 Task: Enable the option "Submission of played songs to last.fm" in control interfaces.
Action: Mouse moved to (110, 14)
Screenshot: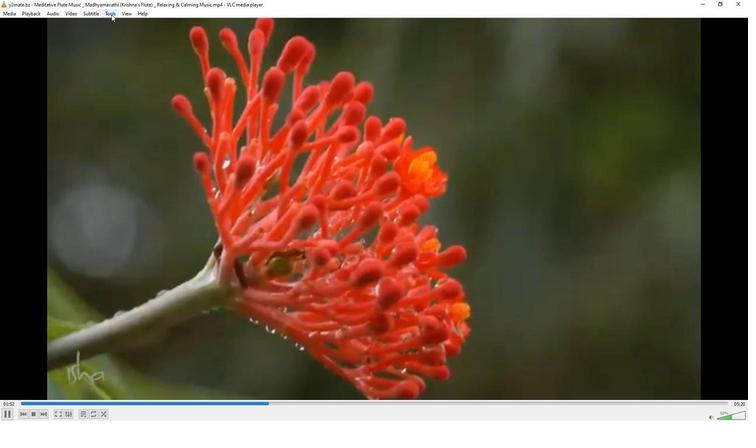 
Action: Mouse pressed left at (110, 14)
Screenshot: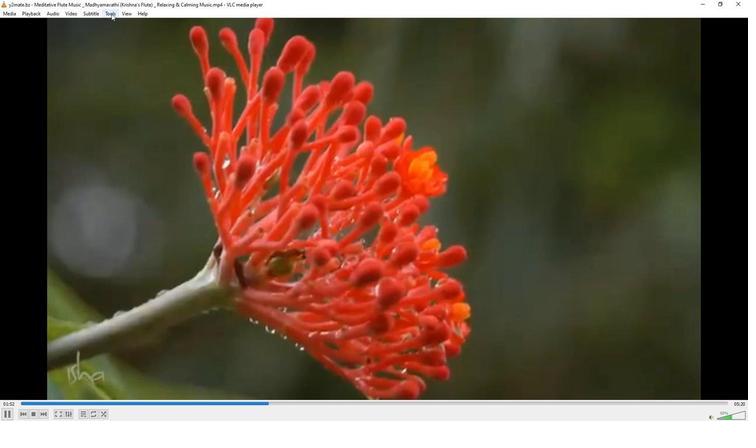 
Action: Mouse moved to (125, 105)
Screenshot: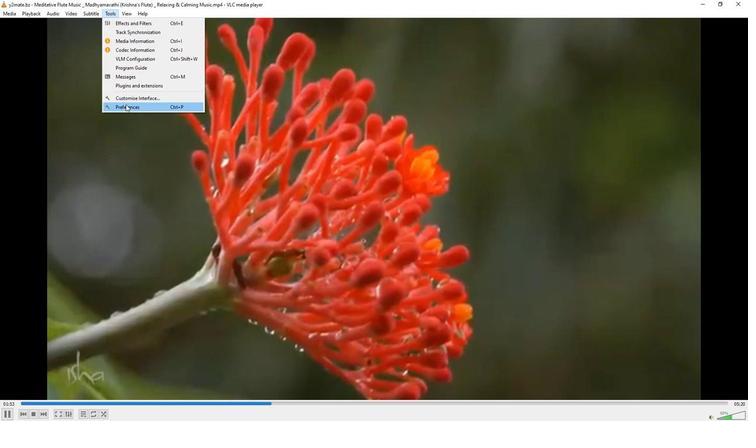 
Action: Mouse pressed left at (125, 105)
Screenshot: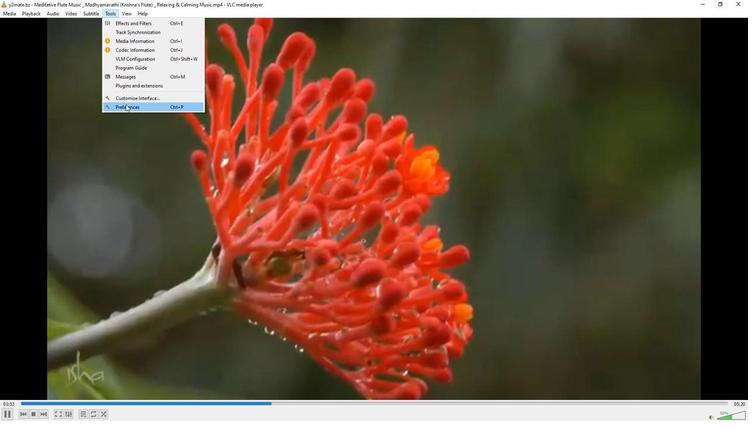 
Action: Mouse moved to (247, 343)
Screenshot: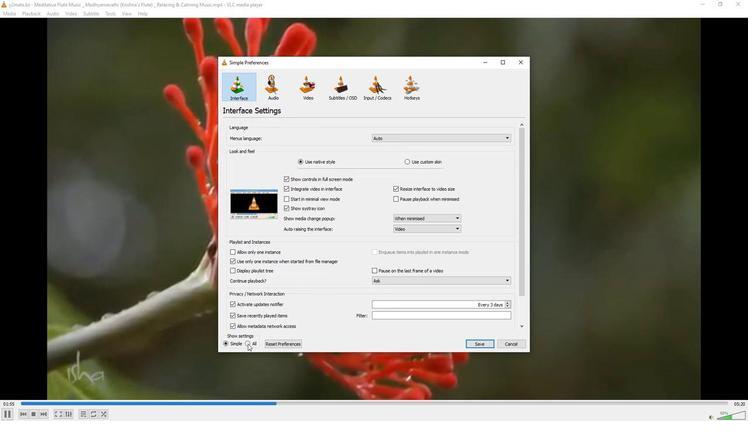 
Action: Mouse pressed left at (247, 343)
Screenshot: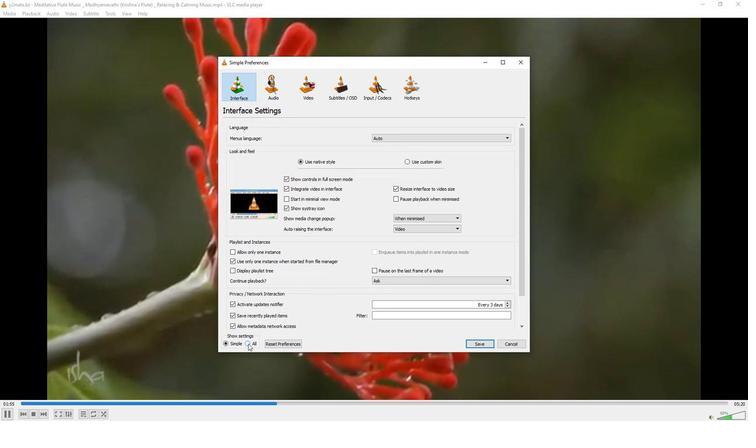 
Action: Mouse moved to (241, 285)
Screenshot: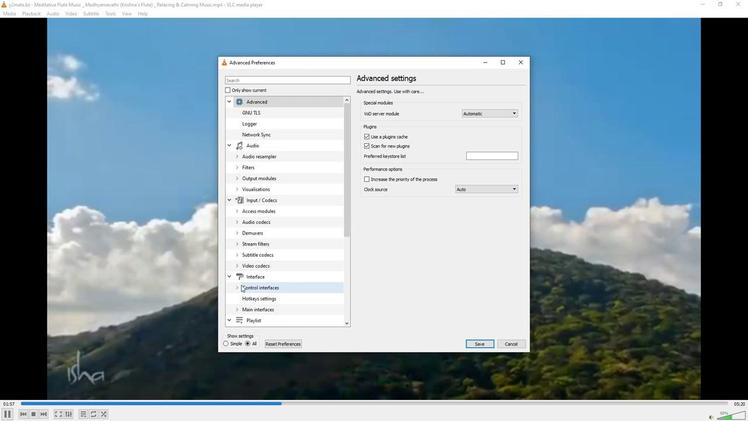 
Action: Mouse pressed left at (241, 285)
Screenshot: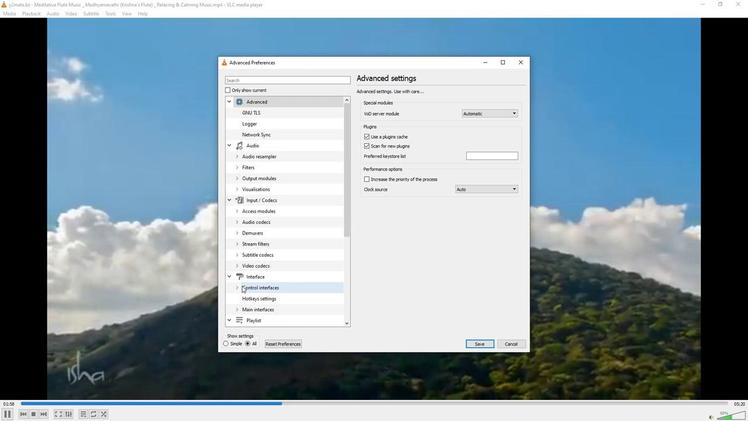 
Action: Mouse moved to (366, 111)
Screenshot: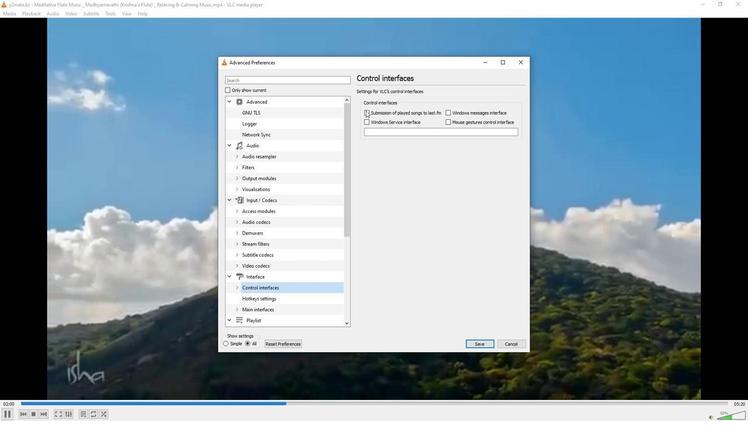 
Action: Mouse pressed left at (366, 111)
Screenshot: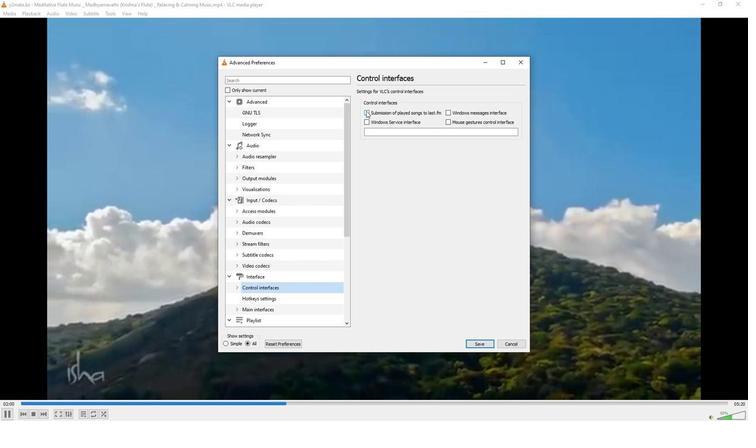 
Action: Mouse moved to (371, 133)
Screenshot: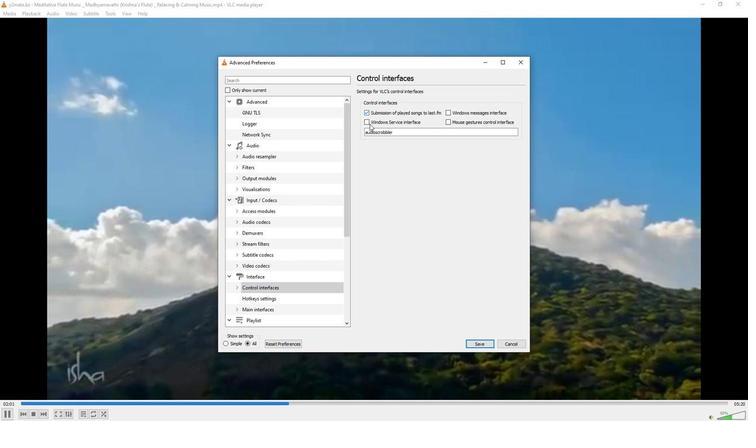 
